 Task: Clear the last 24 hours passwords and other sign-in data.
Action: Mouse moved to (1024, 26)
Screenshot: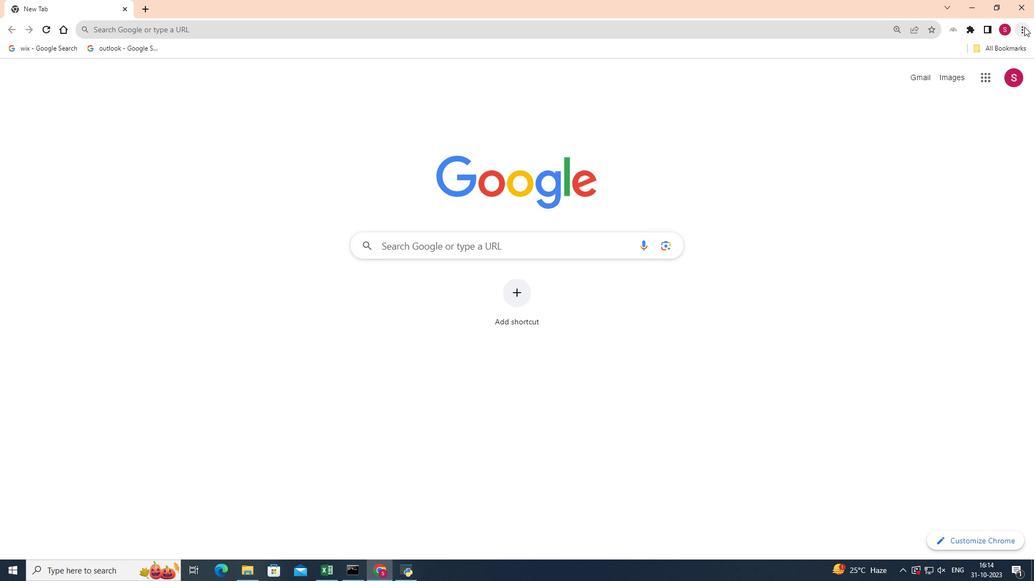 
Action: Mouse pressed left at (1024, 26)
Screenshot: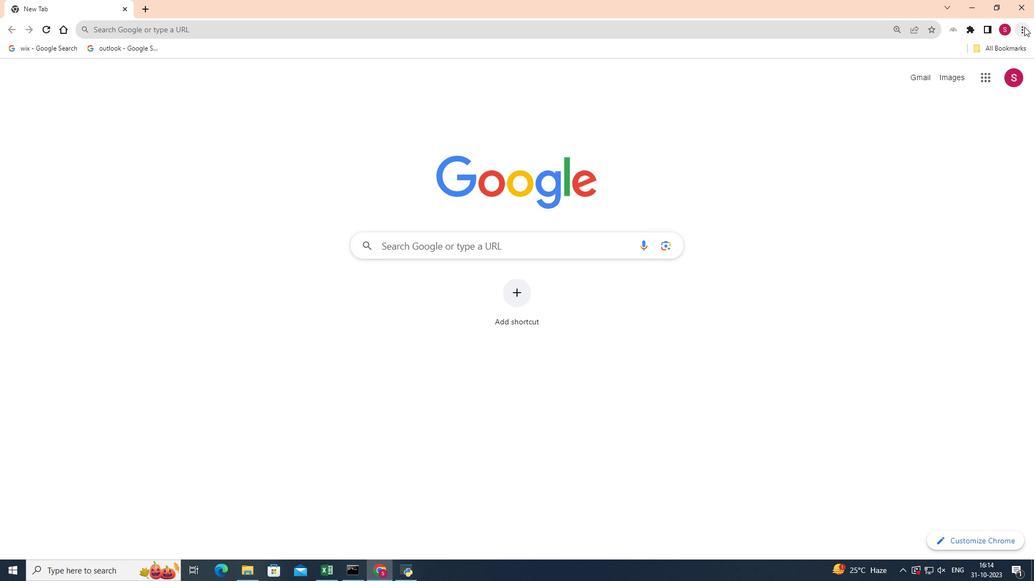 
Action: Mouse moved to (939, 196)
Screenshot: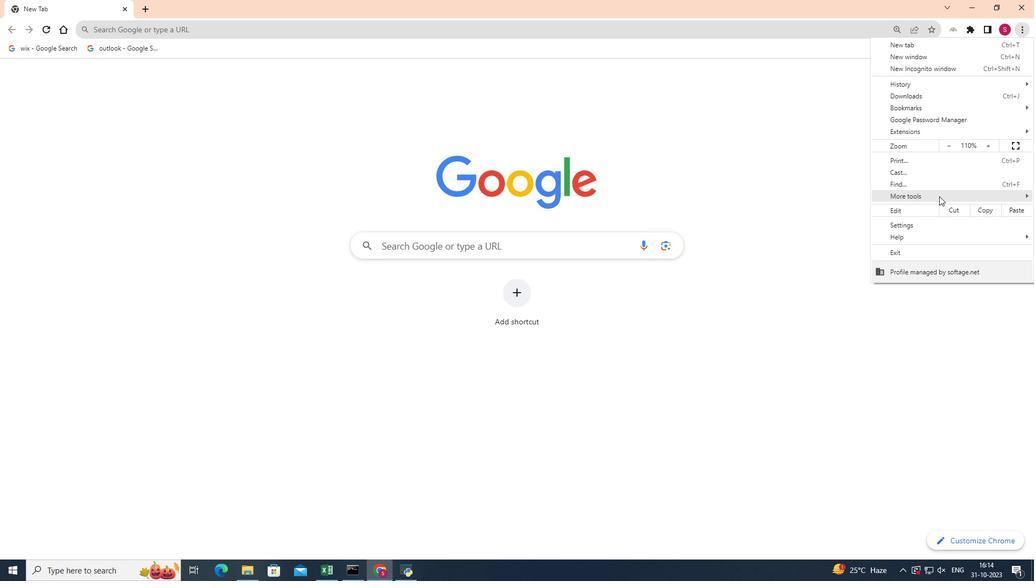 
Action: Mouse pressed left at (939, 196)
Screenshot: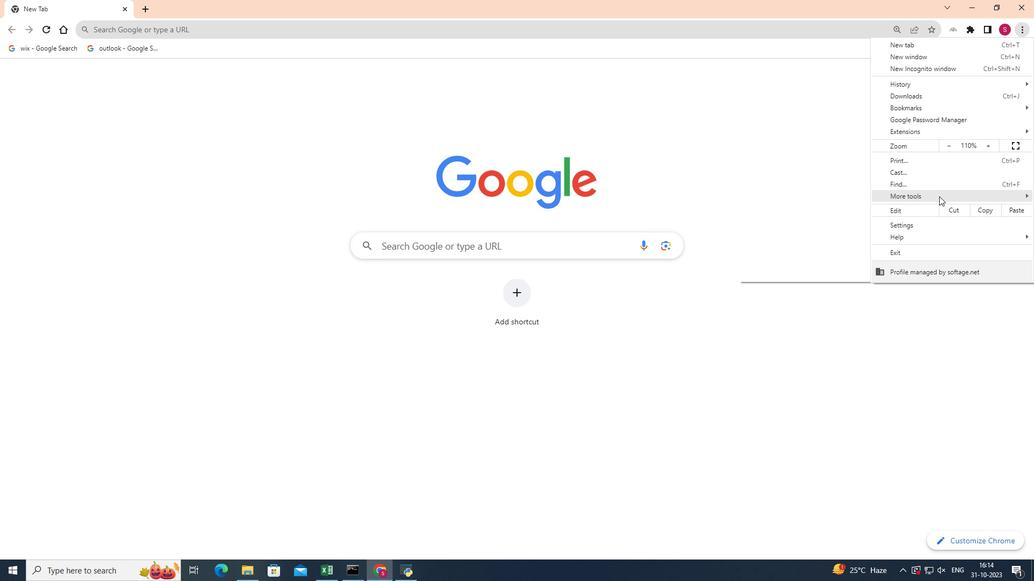 
Action: Mouse moved to (837, 236)
Screenshot: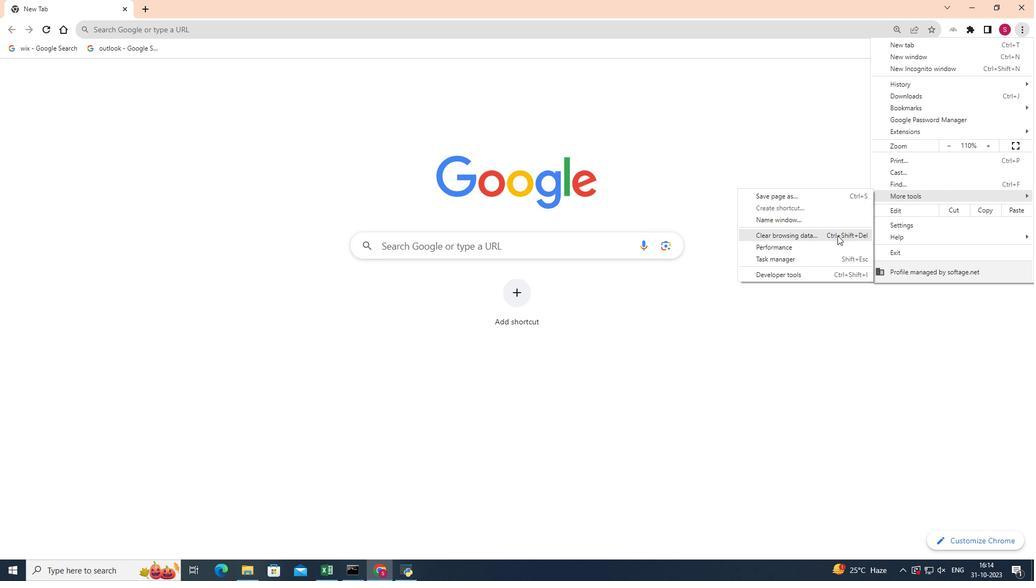 
Action: Mouse pressed left at (837, 236)
Screenshot: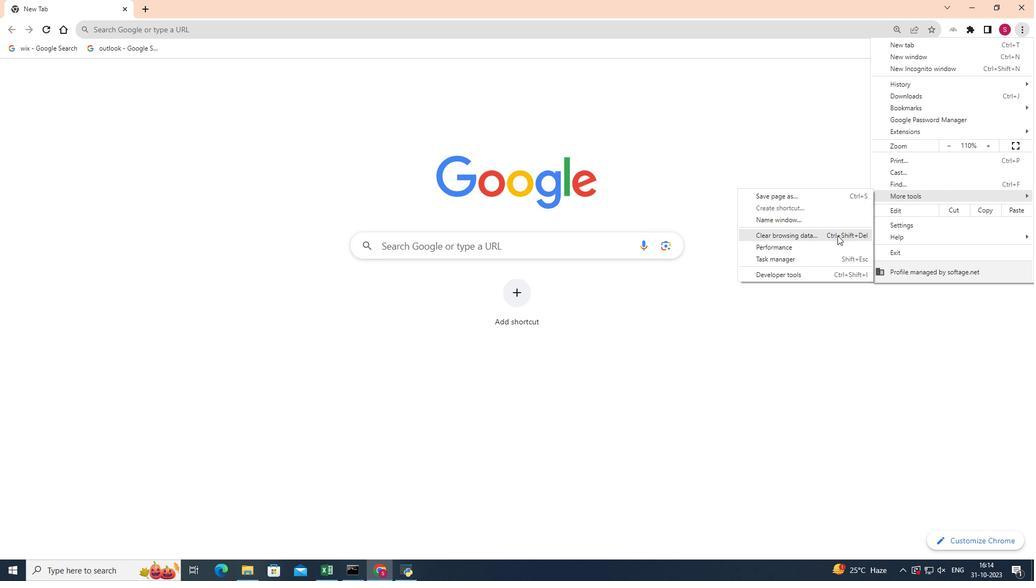 
Action: Mouse moved to (577, 169)
Screenshot: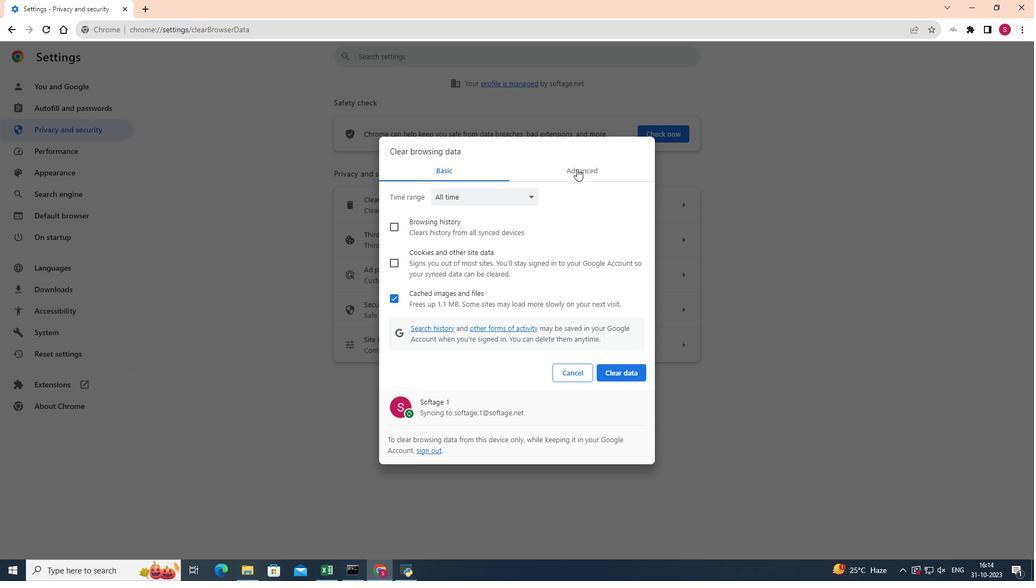 
Action: Mouse pressed left at (577, 169)
Screenshot: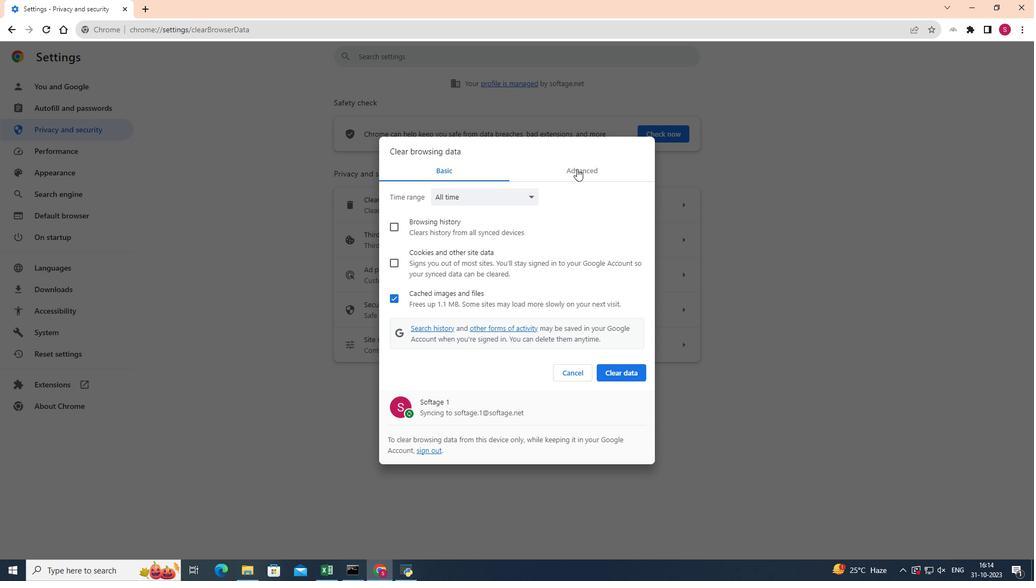 
Action: Mouse moved to (521, 195)
Screenshot: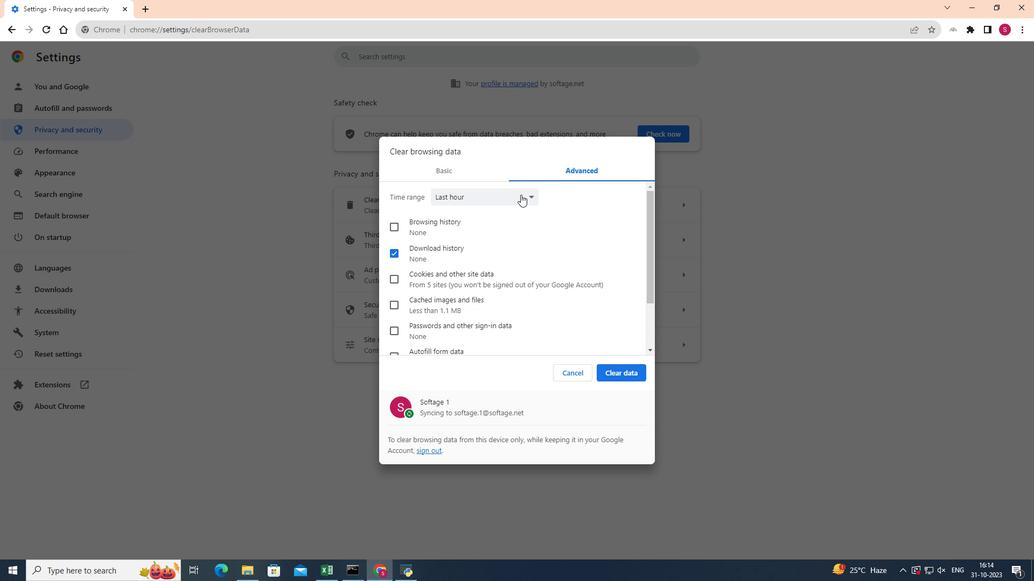 
Action: Mouse pressed left at (521, 195)
Screenshot: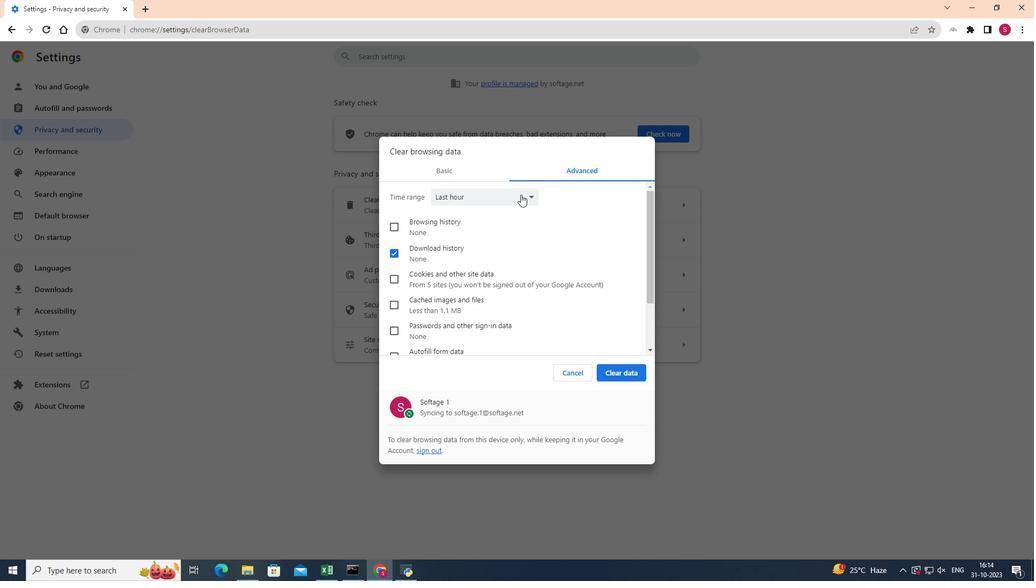 
Action: Mouse moved to (480, 223)
Screenshot: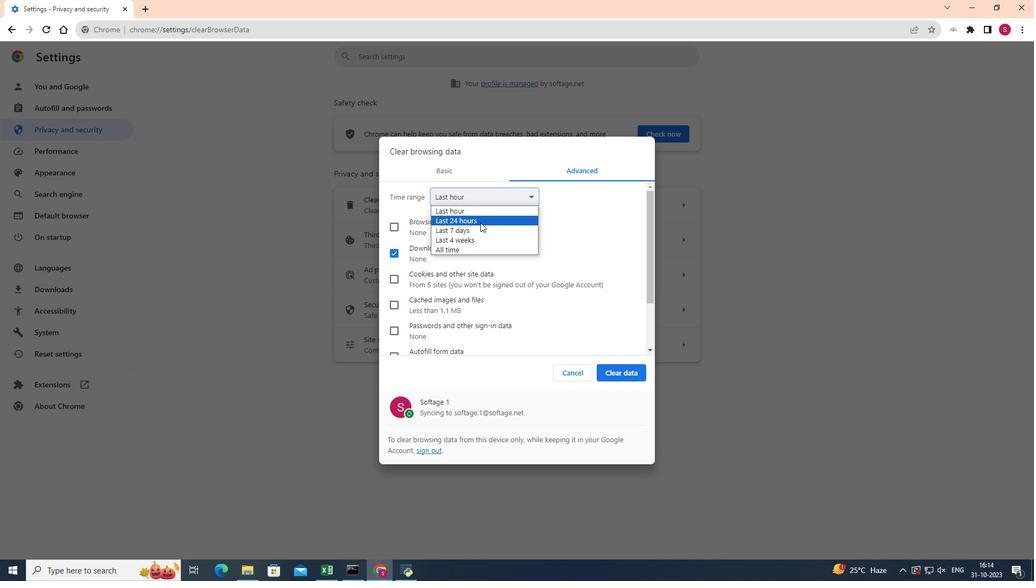 
Action: Mouse pressed left at (480, 223)
Screenshot: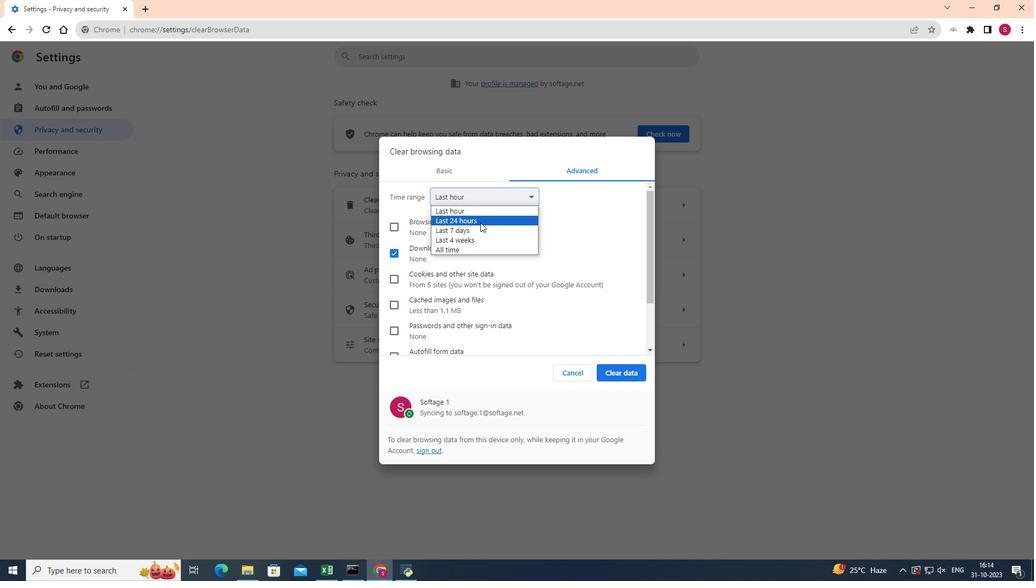 
Action: Mouse moved to (444, 254)
Screenshot: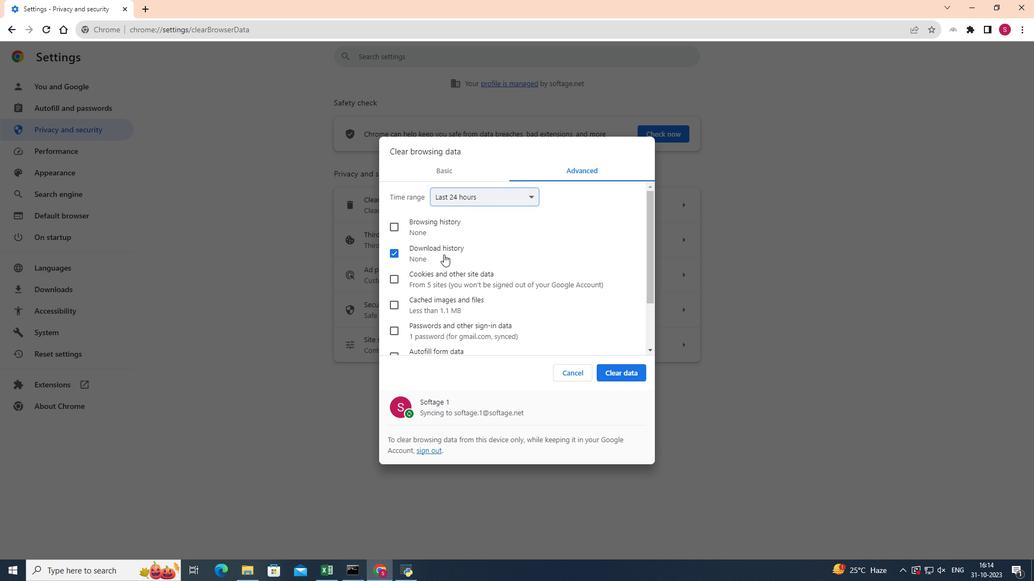 
Action: Mouse scrolled (444, 254) with delta (0, 0)
Screenshot: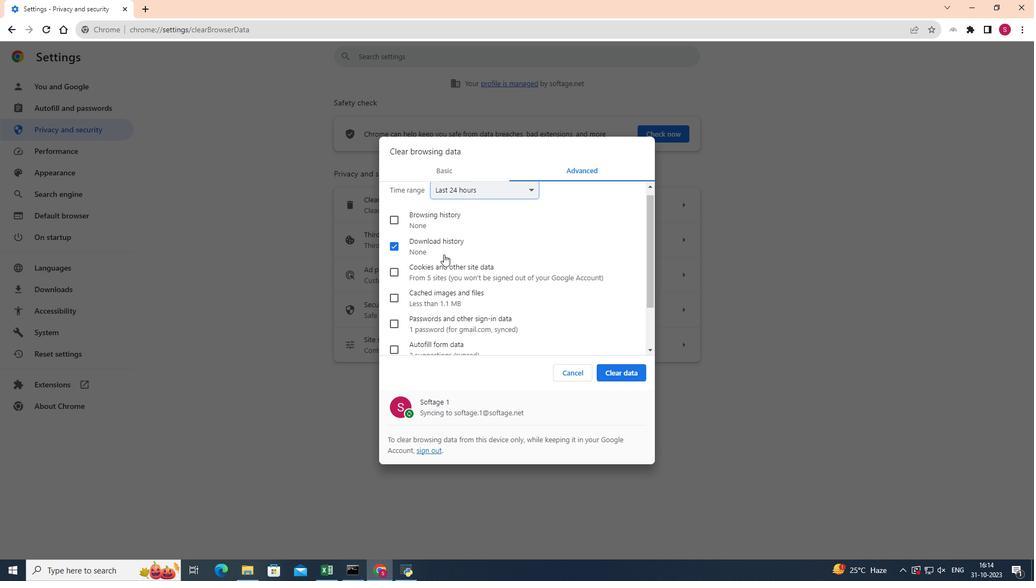 
Action: Mouse moved to (392, 200)
Screenshot: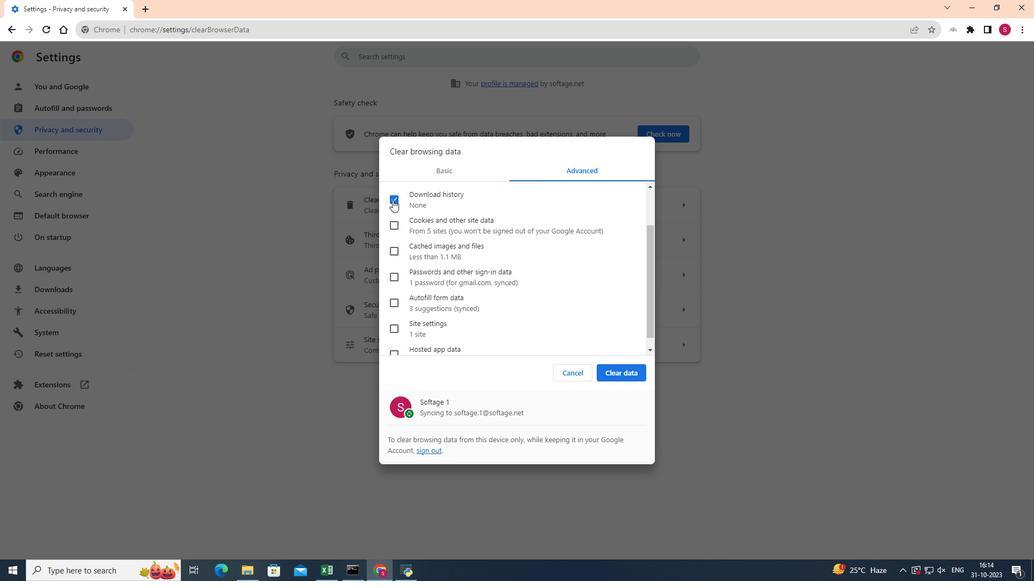 
Action: Mouse pressed left at (392, 200)
Screenshot: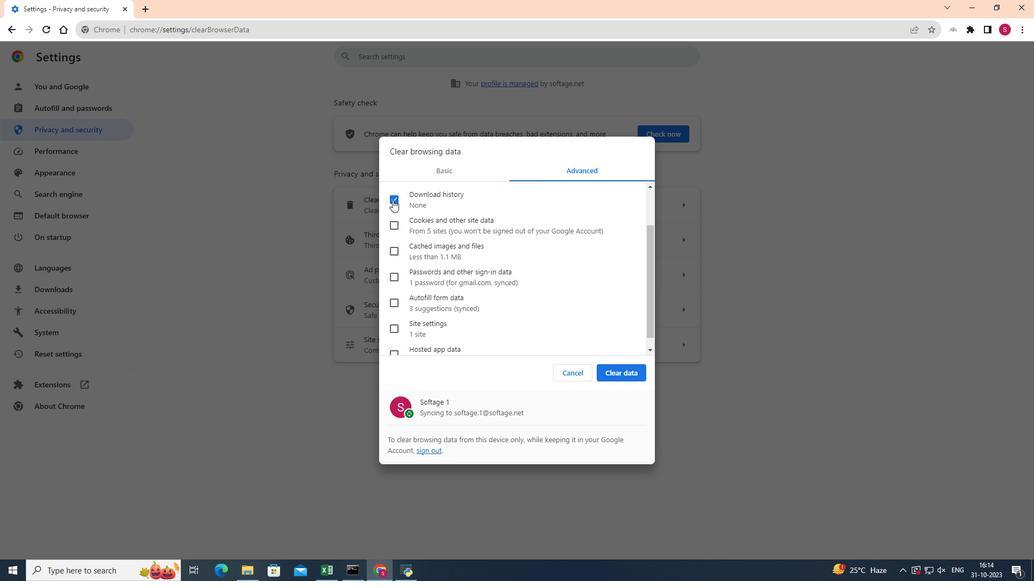 
Action: Mouse moved to (419, 230)
Screenshot: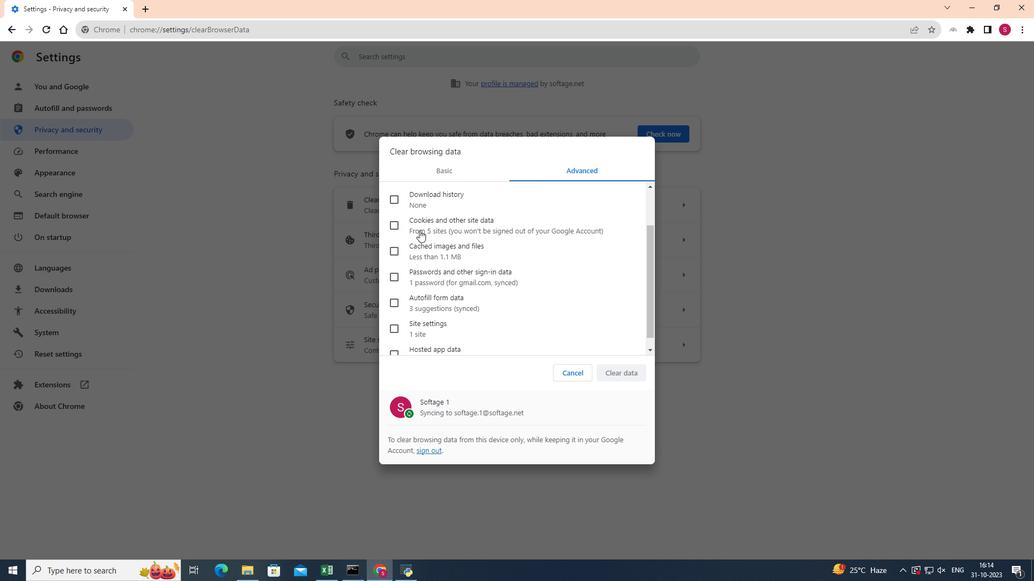 
Action: Mouse scrolled (419, 230) with delta (0, 0)
Screenshot: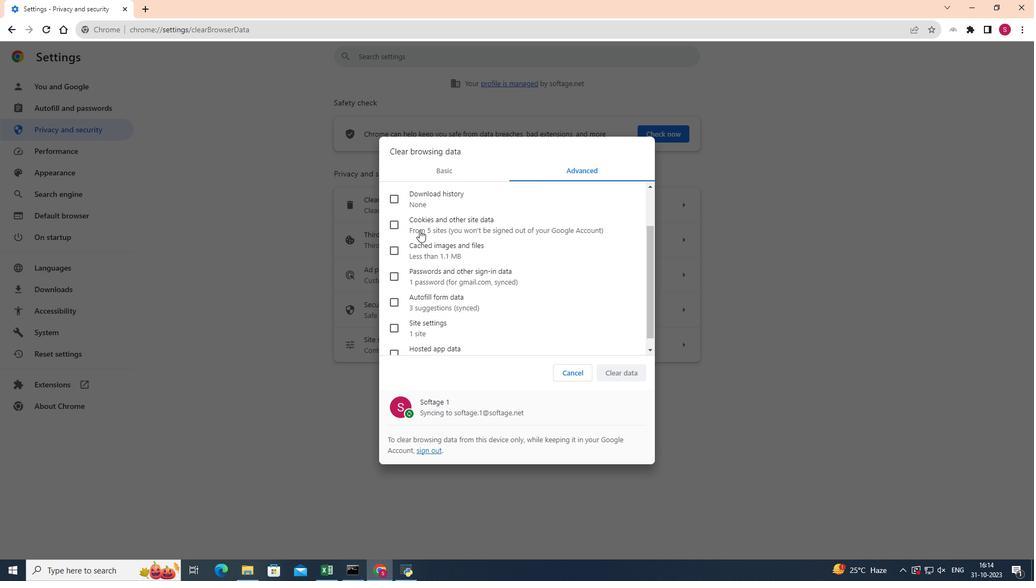 
Action: Mouse moved to (392, 266)
Screenshot: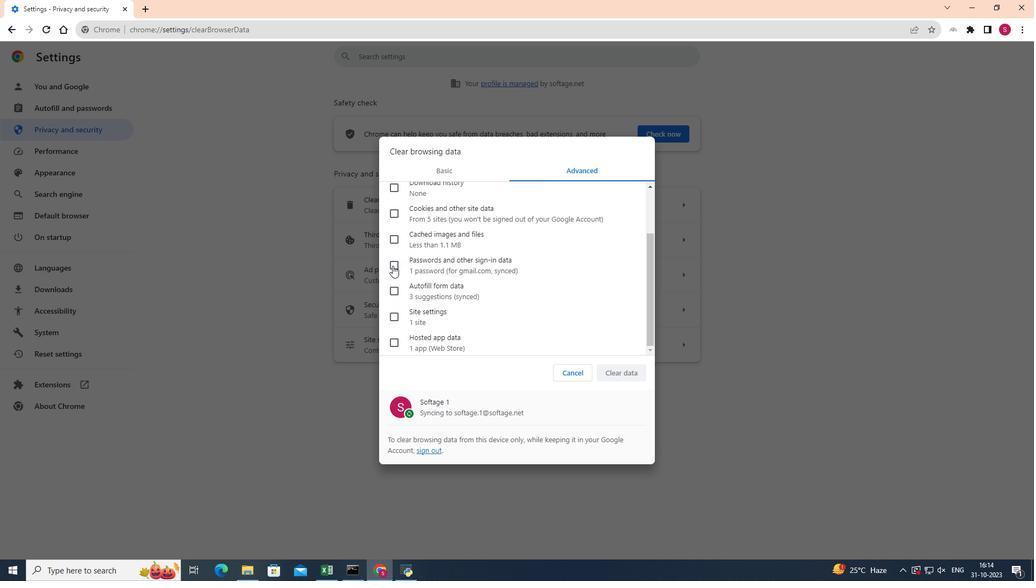
Action: Mouse pressed left at (392, 266)
Screenshot: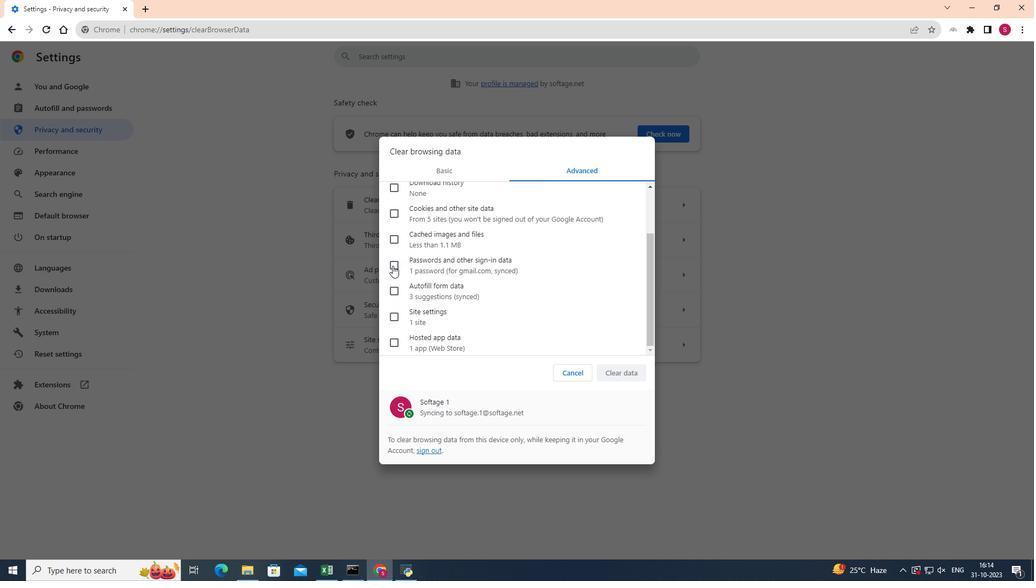 
Action: Mouse moved to (433, 272)
Screenshot: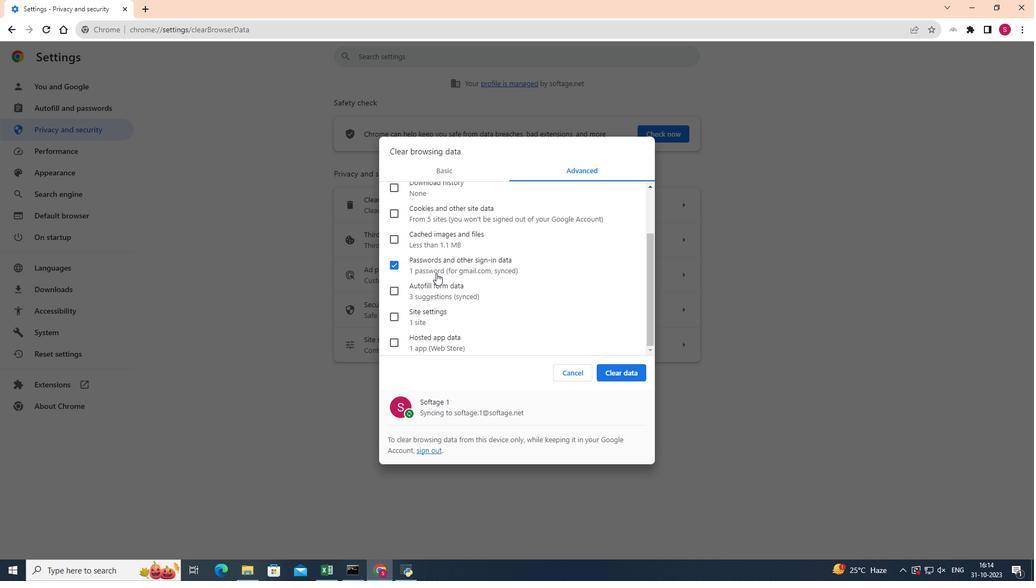 
Action: Mouse scrolled (433, 272) with delta (0, 0)
Screenshot: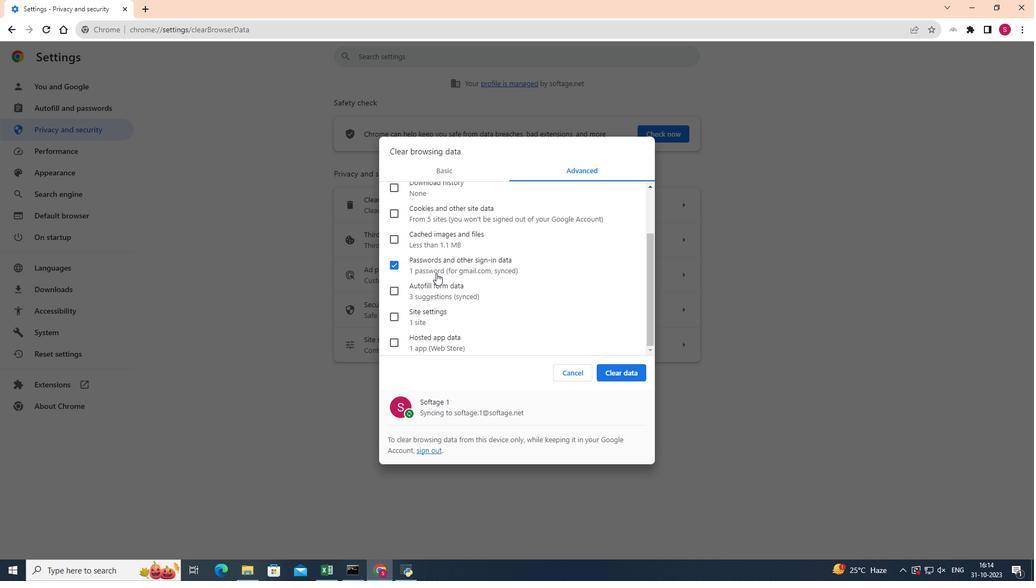 
Action: Mouse moved to (607, 370)
Screenshot: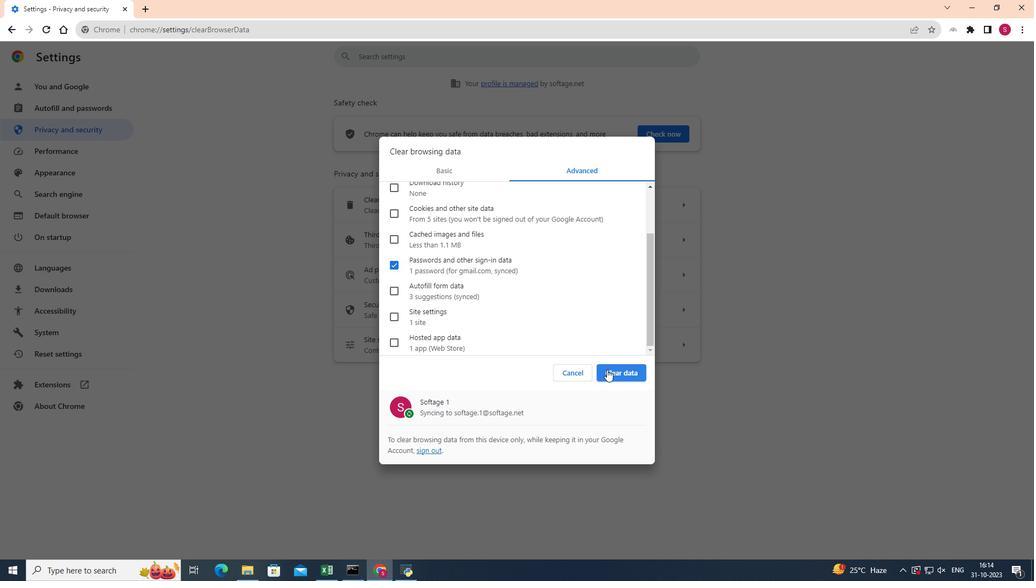 
Action: Mouse pressed left at (607, 370)
Screenshot: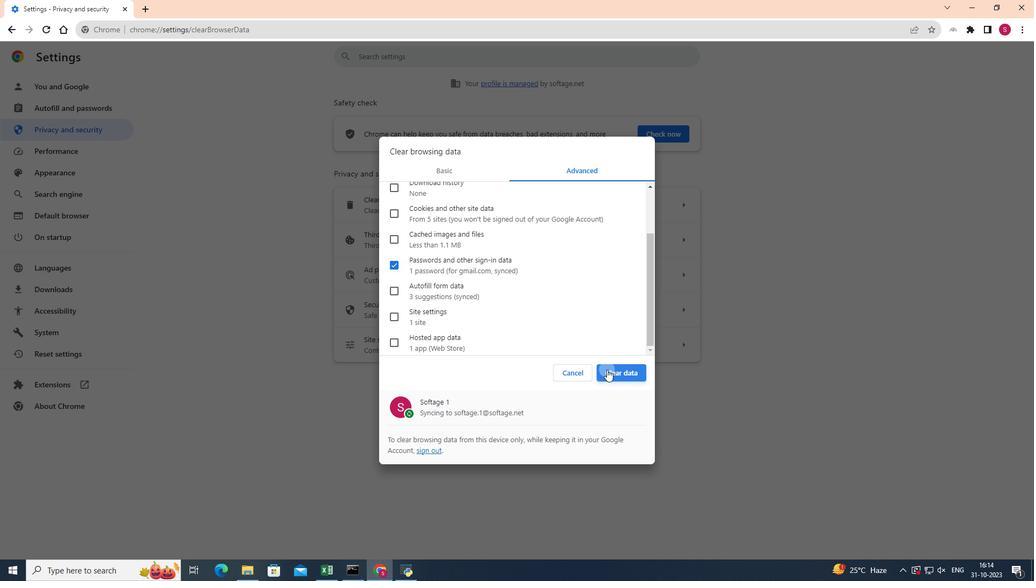 
Action: Mouse moved to (737, 400)
Screenshot: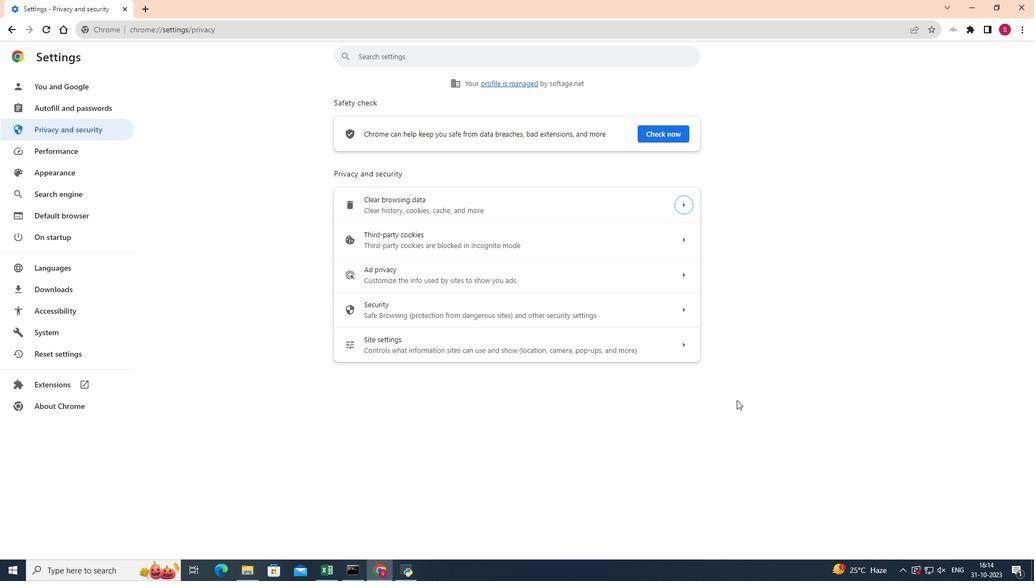 
